 Task: Create a rule from the Routing list, Task moved to a section -> Set Priority in the project AgileLink , set the section as To-Do and set the priority of the task as  High
Action: Mouse moved to (931, 90)
Screenshot: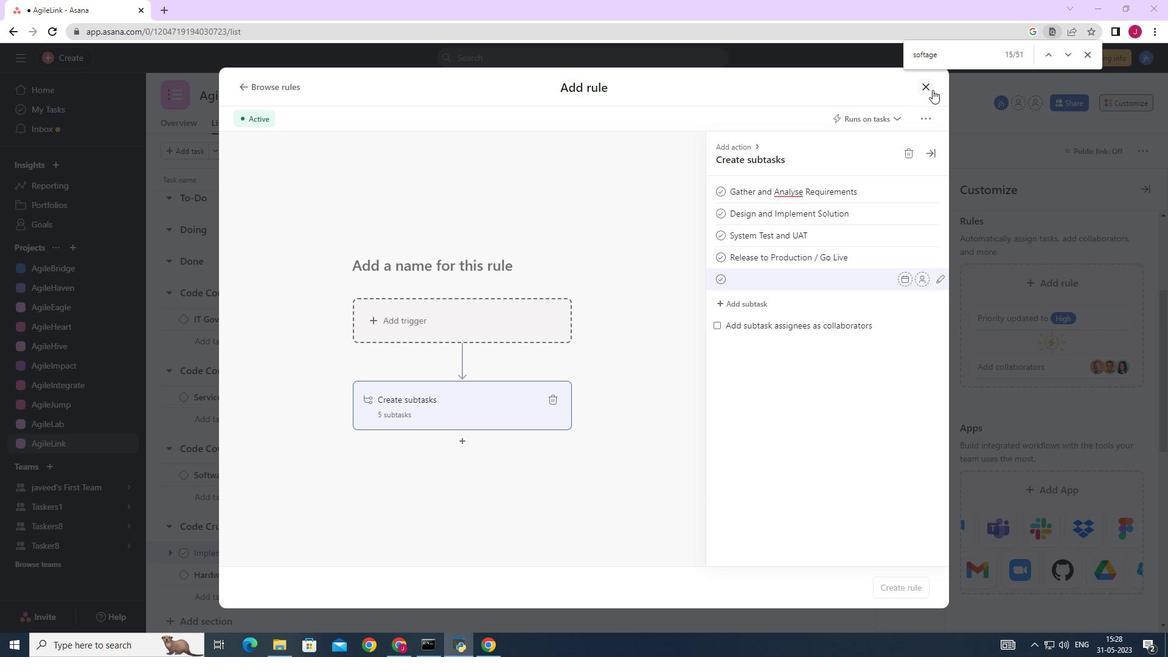 
Action: Mouse pressed left at (931, 90)
Screenshot: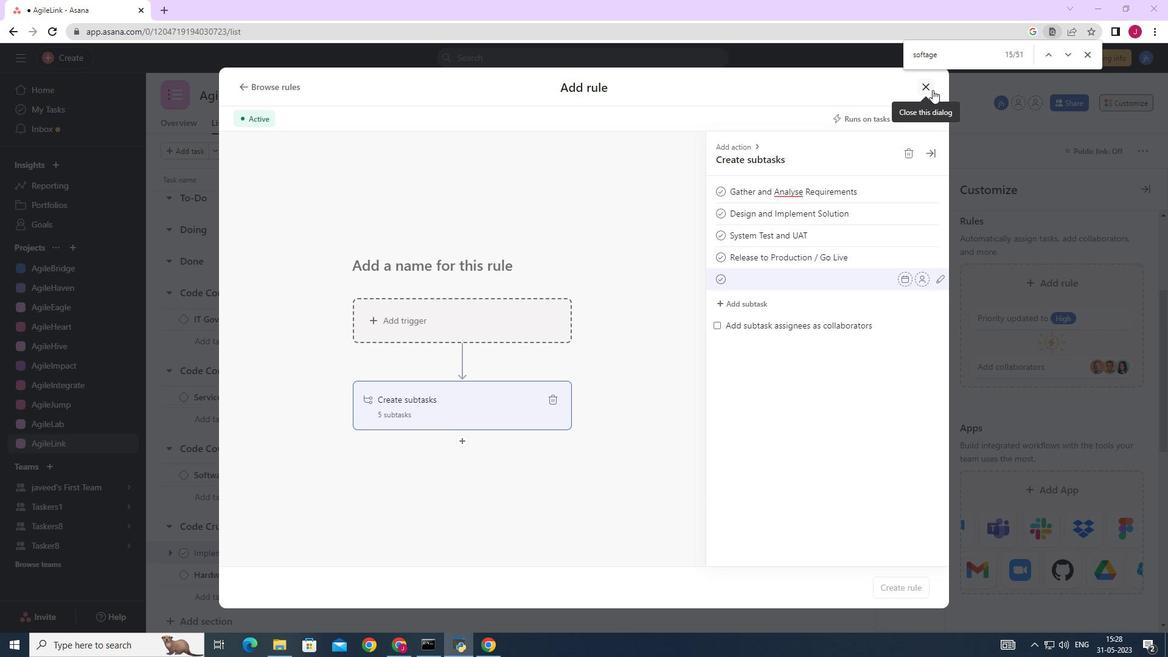 
Action: Mouse moved to (1131, 99)
Screenshot: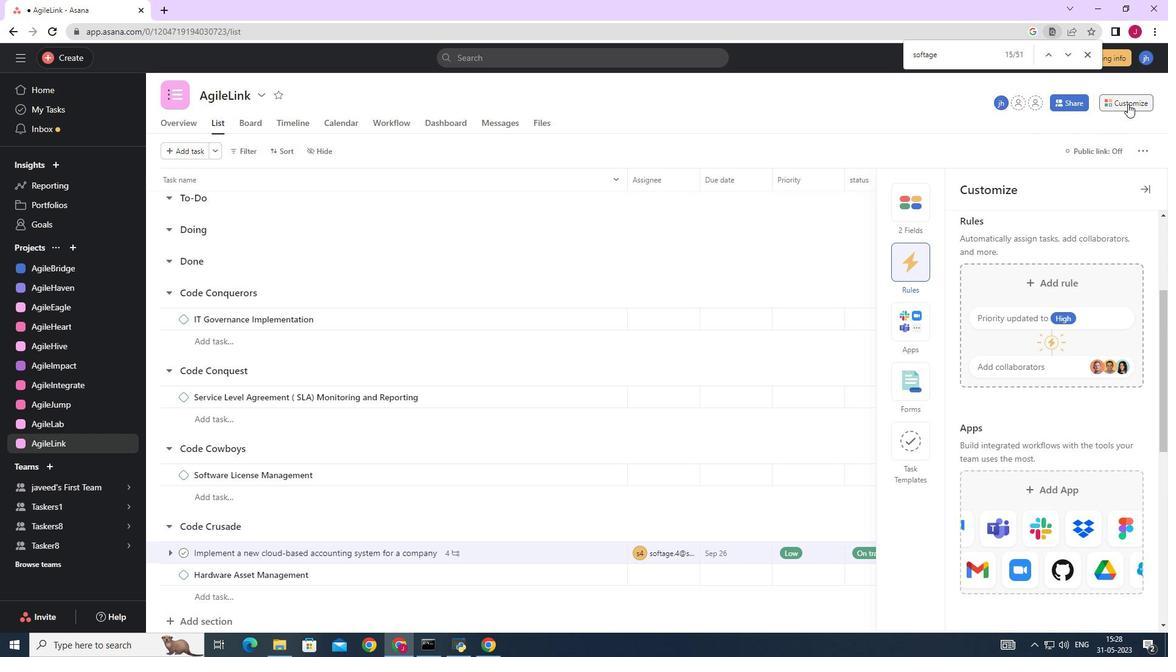 
Action: Mouse pressed left at (1131, 99)
Screenshot: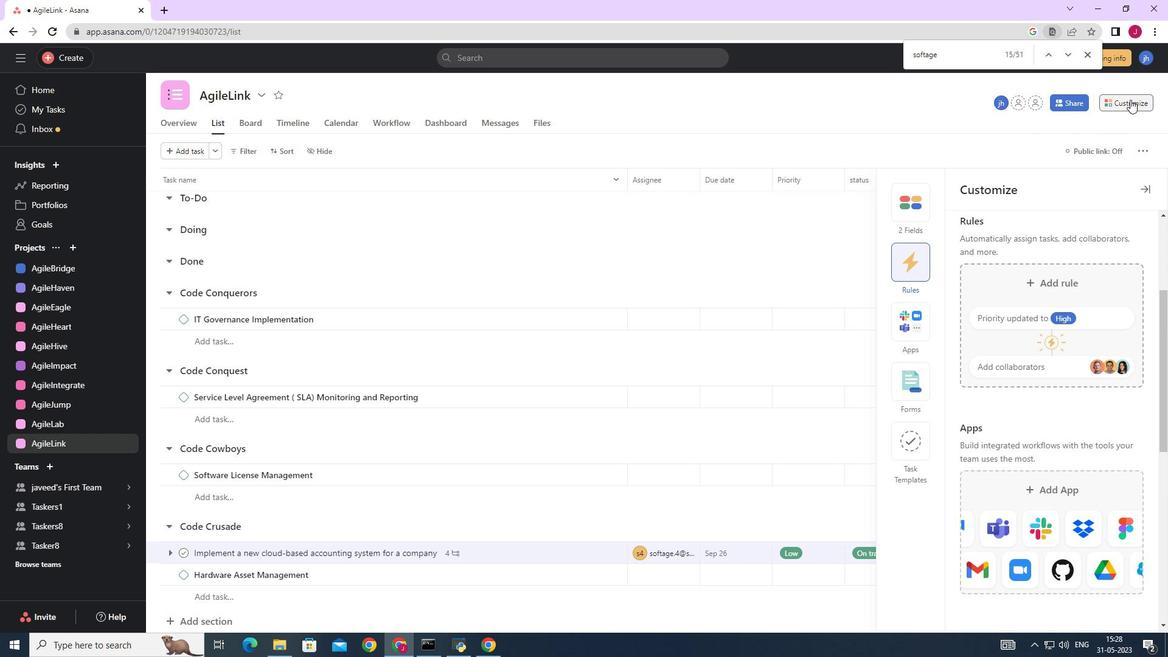 
Action: Mouse moved to (1119, 101)
Screenshot: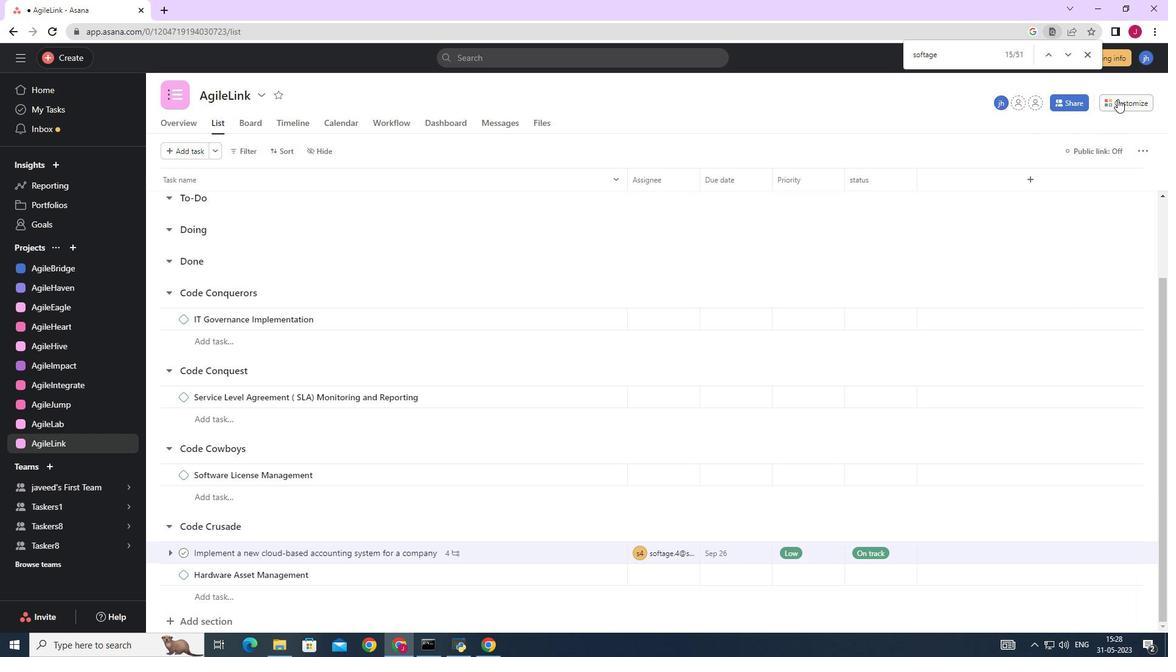 
Action: Mouse pressed left at (1119, 101)
Screenshot: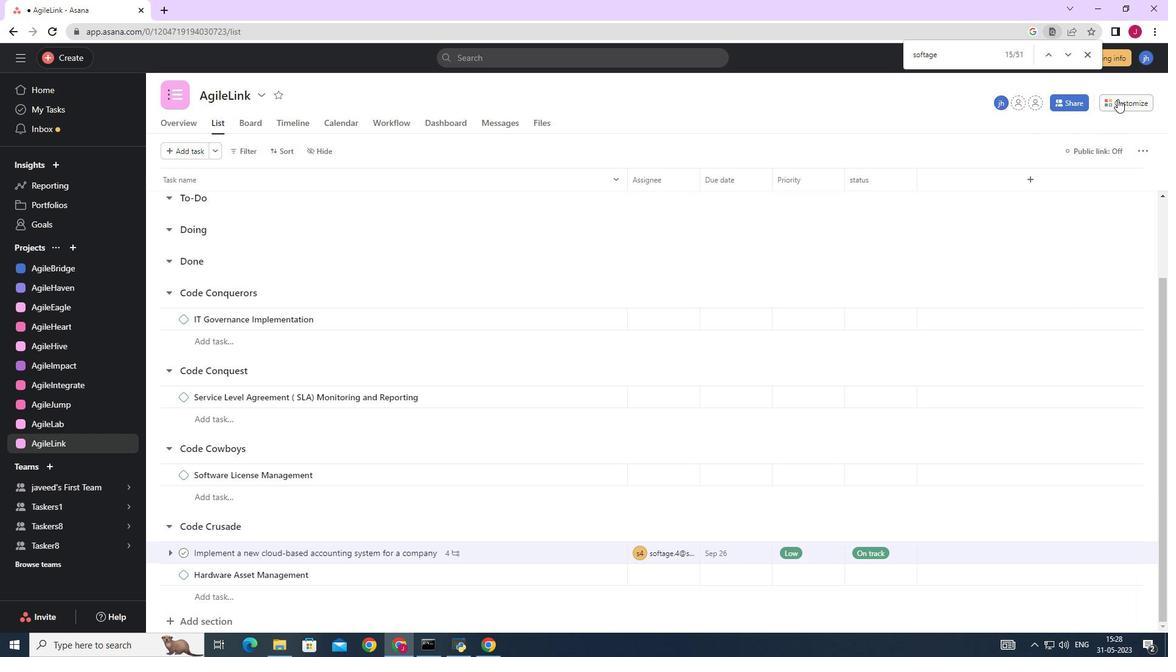 
Action: Mouse moved to (920, 258)
Screenshot: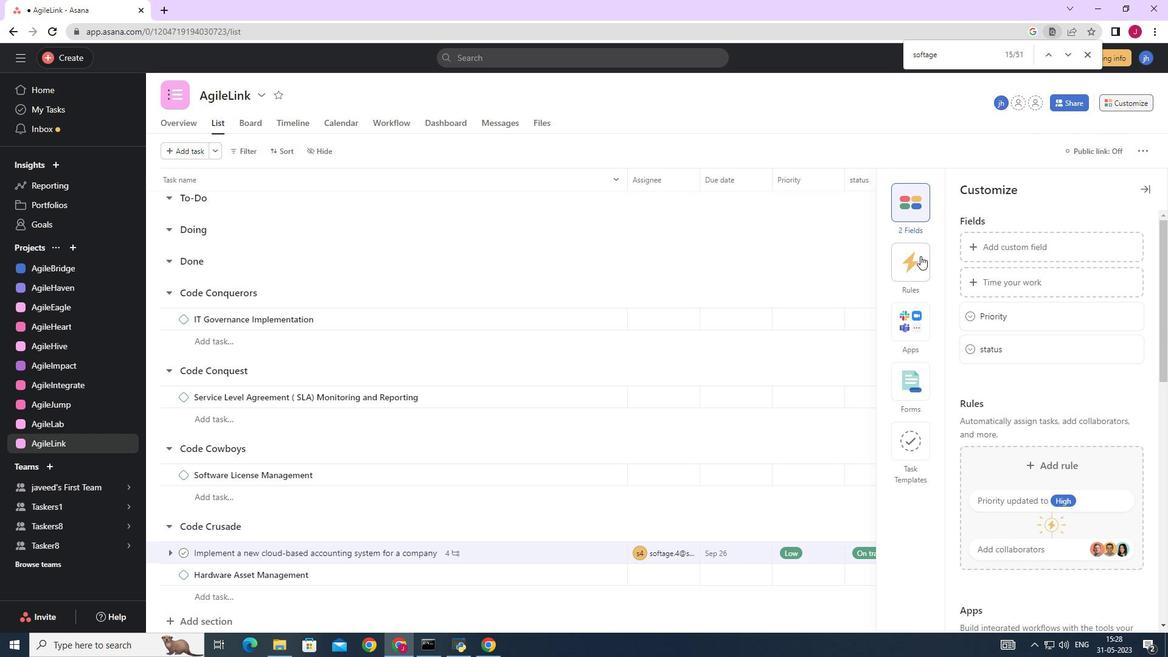 
Action: Mouse pressed left at (920, 258)
Screenshot: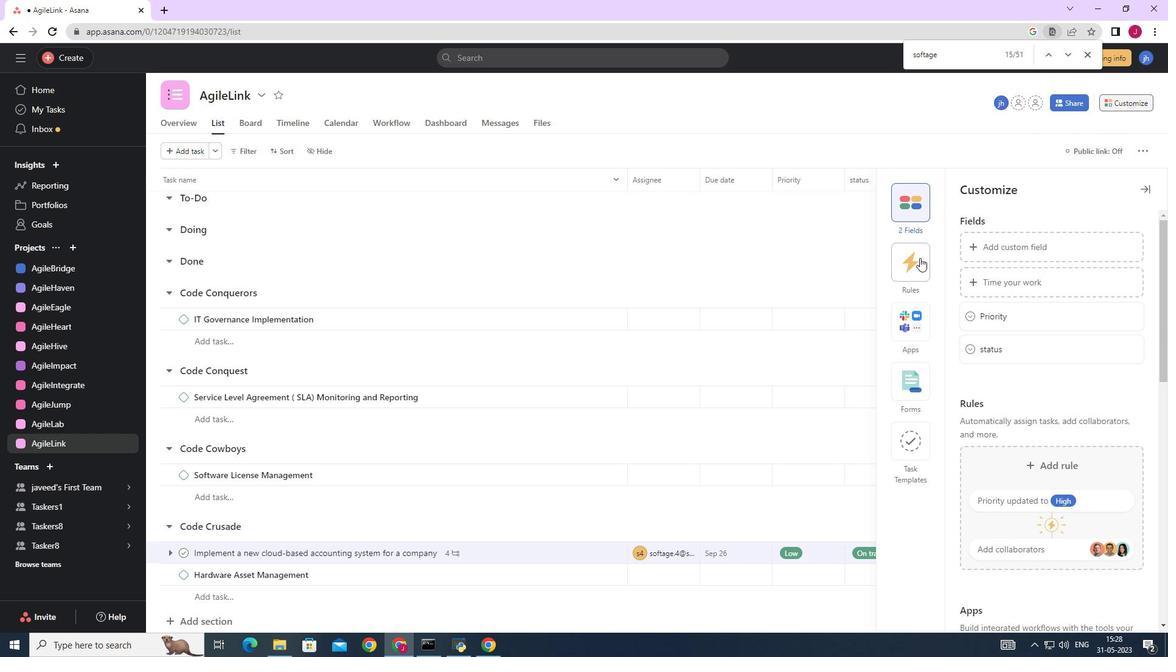
Action: Mouse moved to (1062, 284)
Screenshot: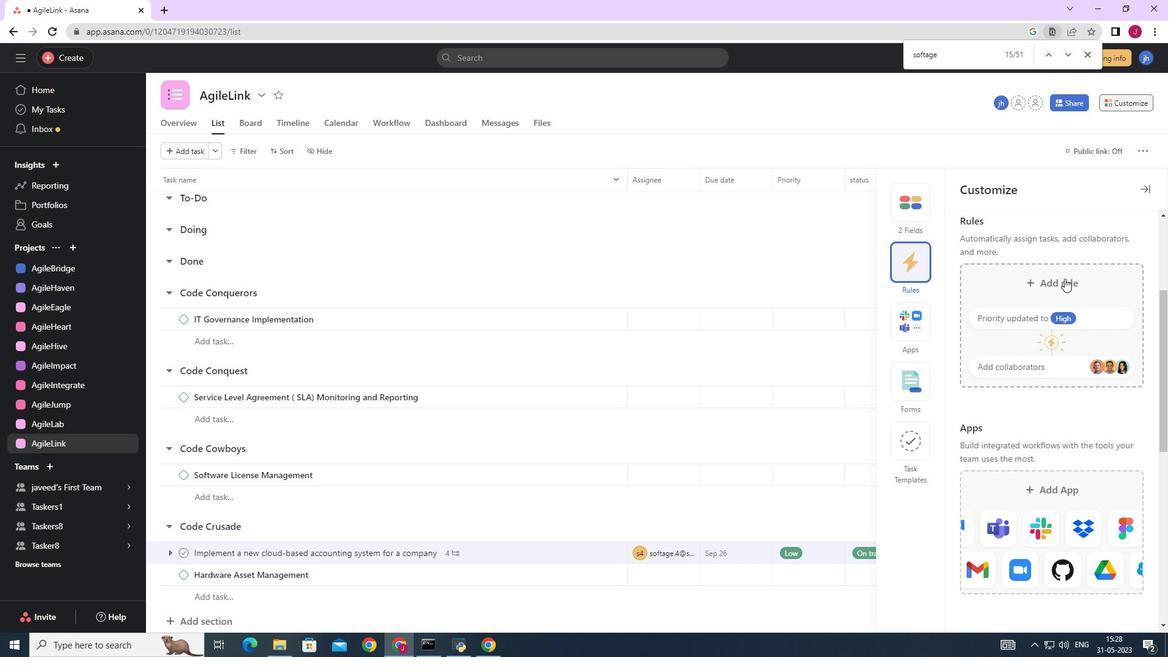 
Action: Mouse pressed left at (1062, 284)
Screenshot: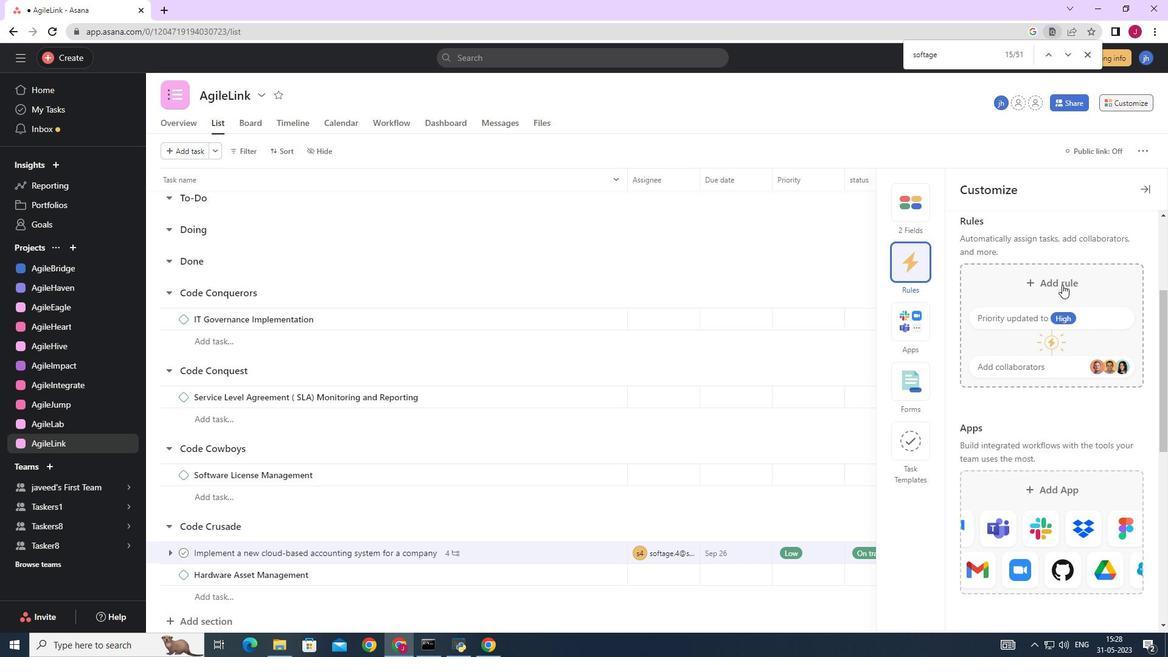 
Action: Mouse moved to (558, 189)
Screenshot: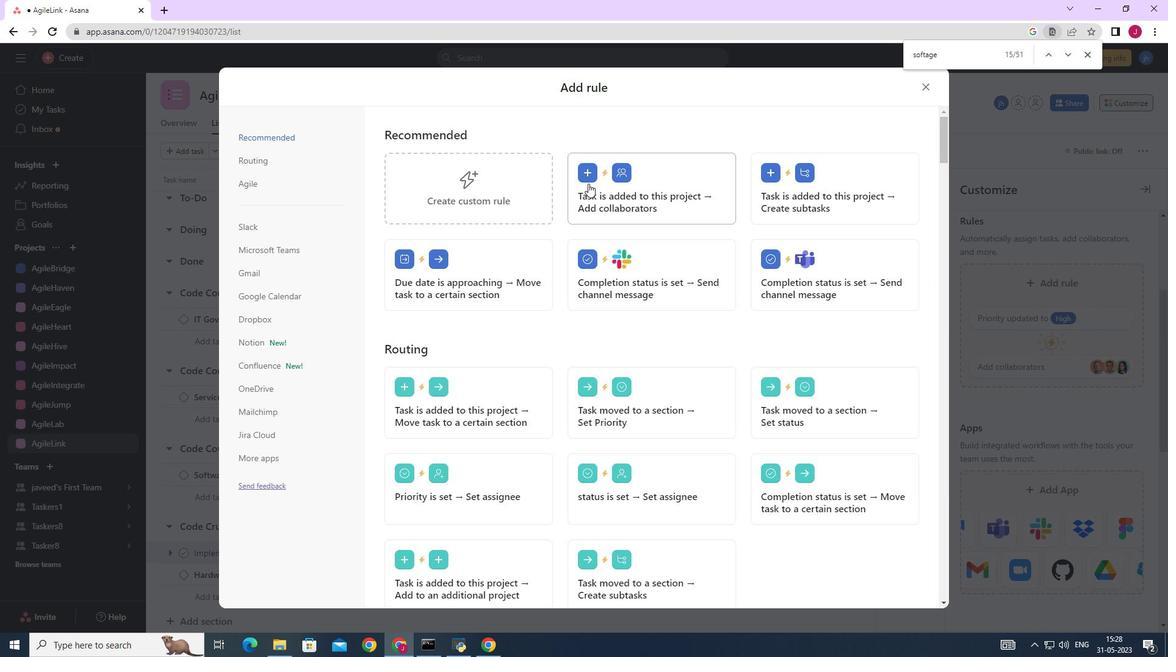 
Action: Mouse scrolled (558, 189) with delta (0, 0)
Screenshot: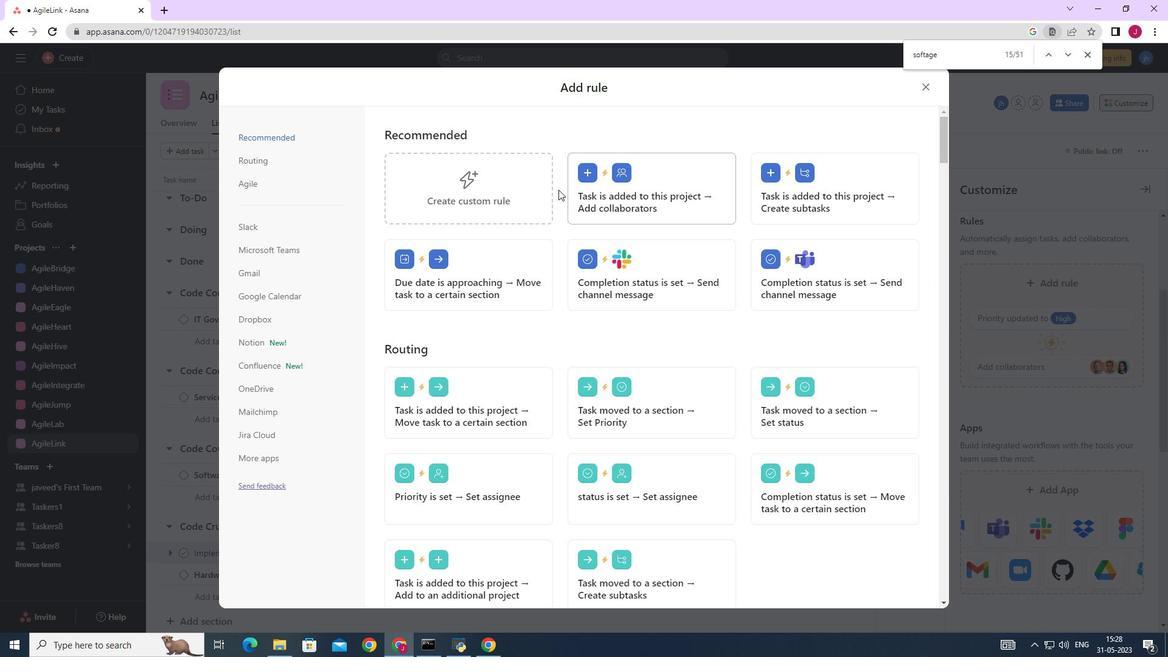 
Action: Mouse scrolled (558, 189) with delta (0, 0)
Screenshot: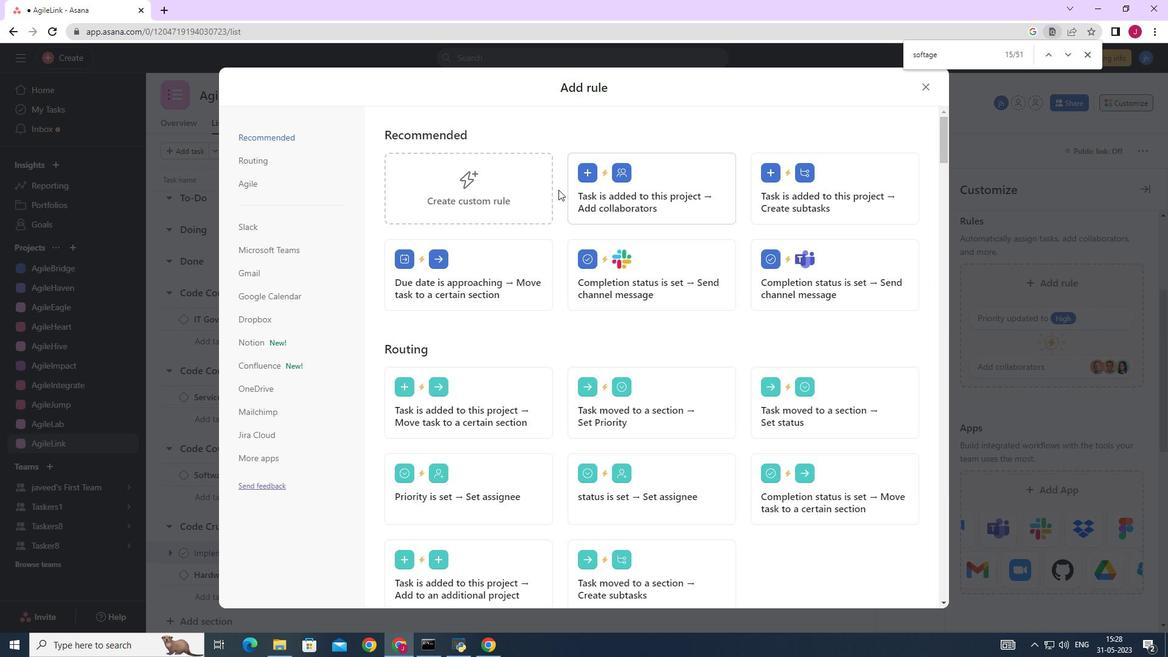 
Action: Mouse scrolled (558, 189) with delta (0, 0)
Screenshot: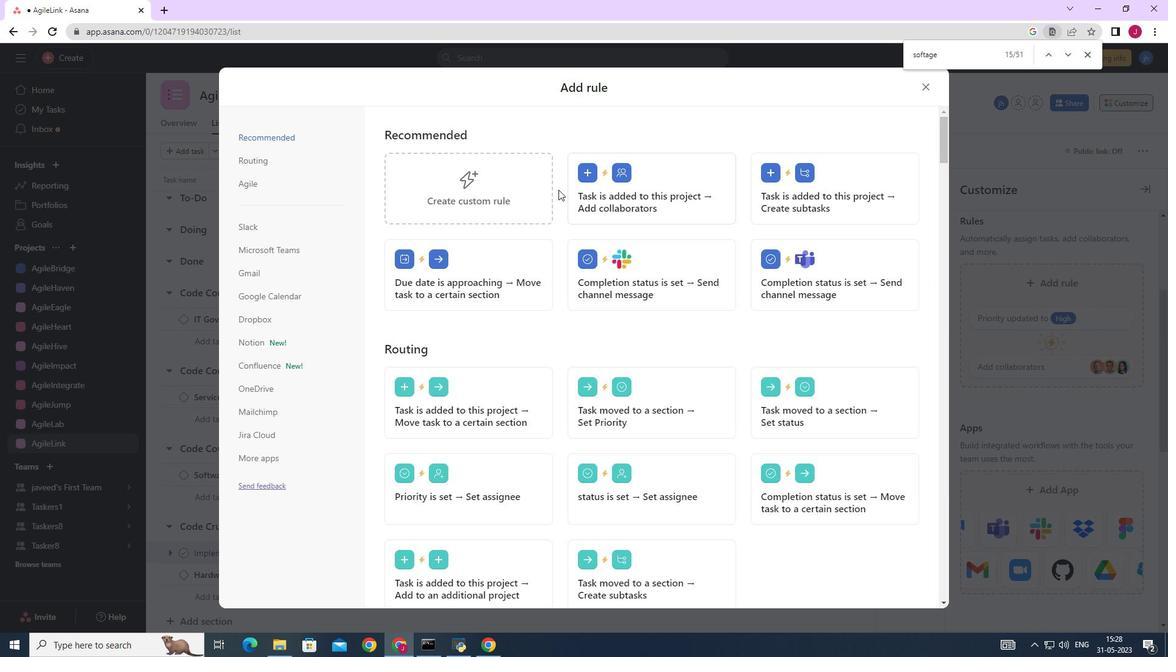 
Action: Mouse moved to (264, 158)
Screenshot: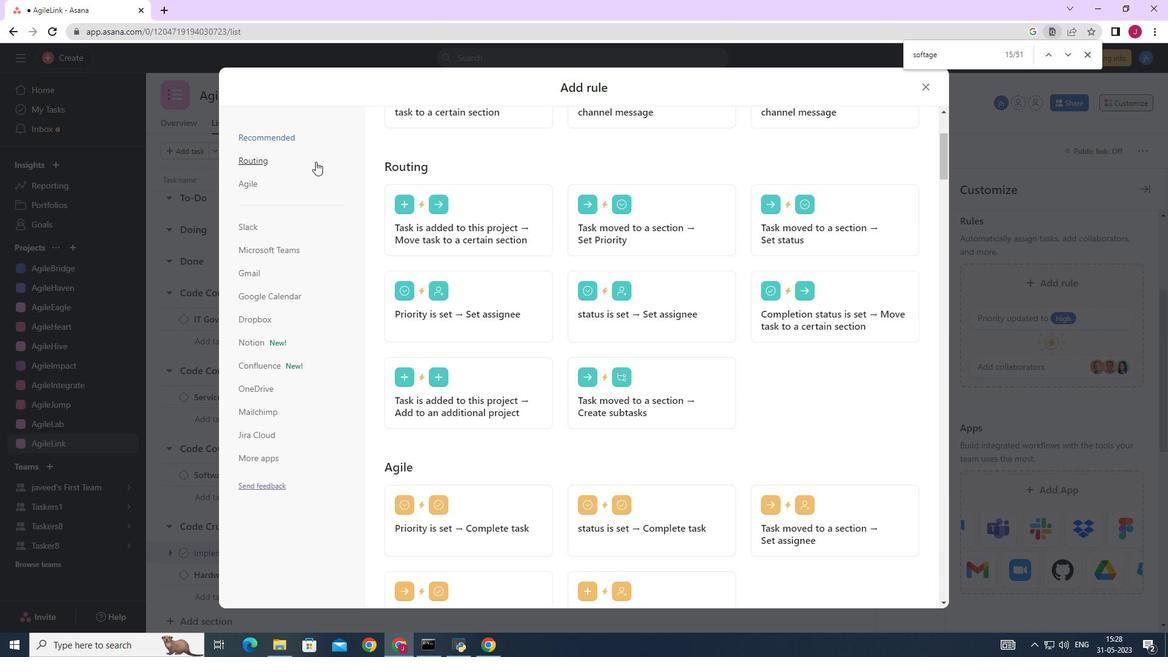 
Action: Mouse pressed left at (264, 158)
Screenshot: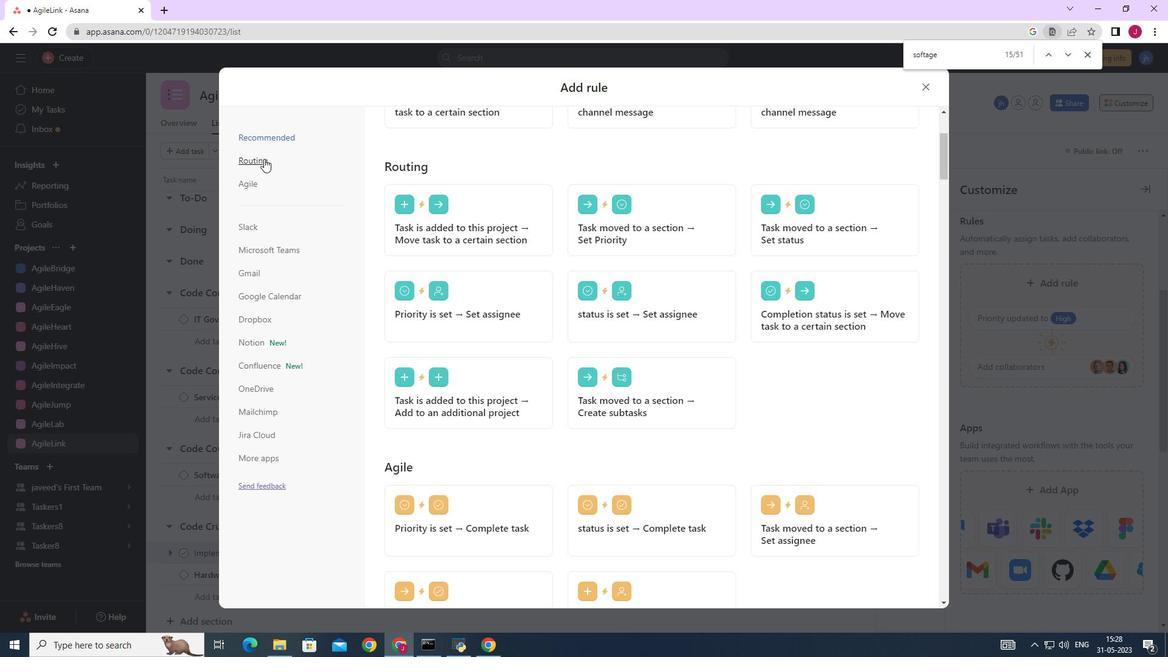 
Action: Mouse moved to (683, 182)
Screenshot: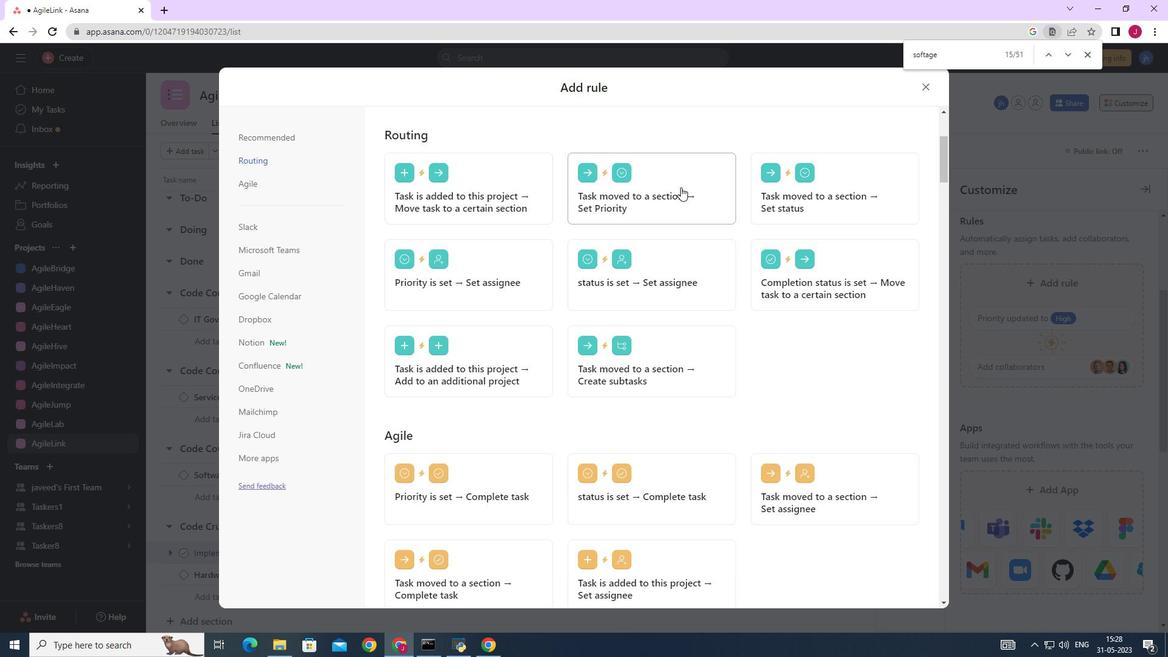 
Action: Mouse pressed left at (683, 182)
Screenshot: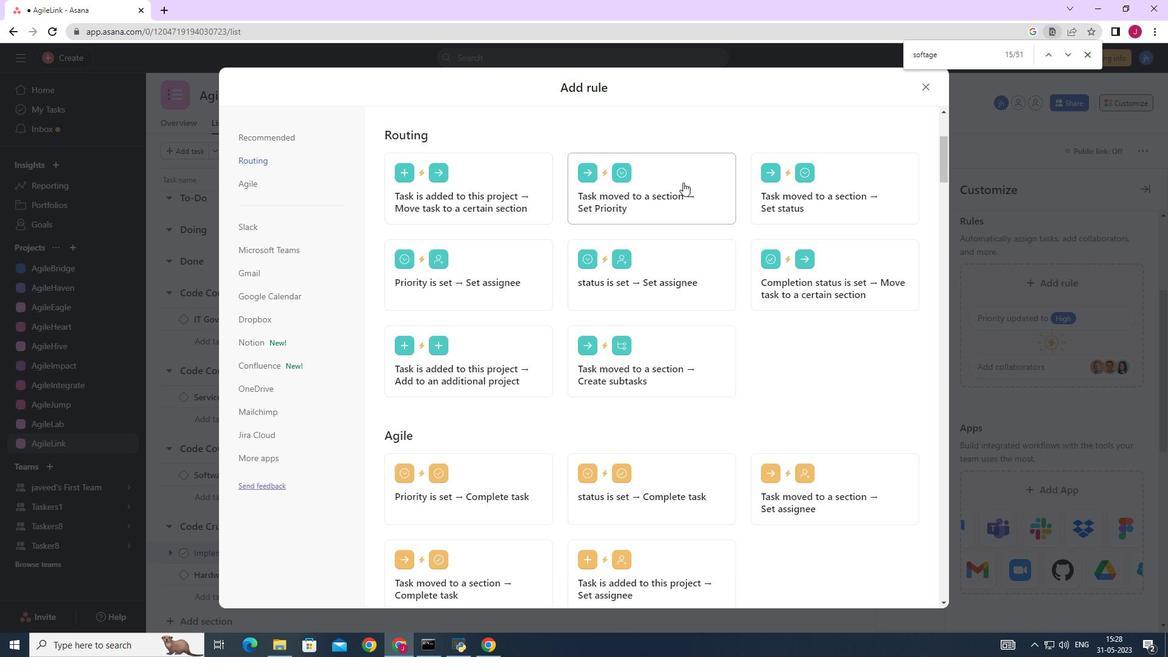 
Action: Mouse moved to (513, 315)
Screenshot: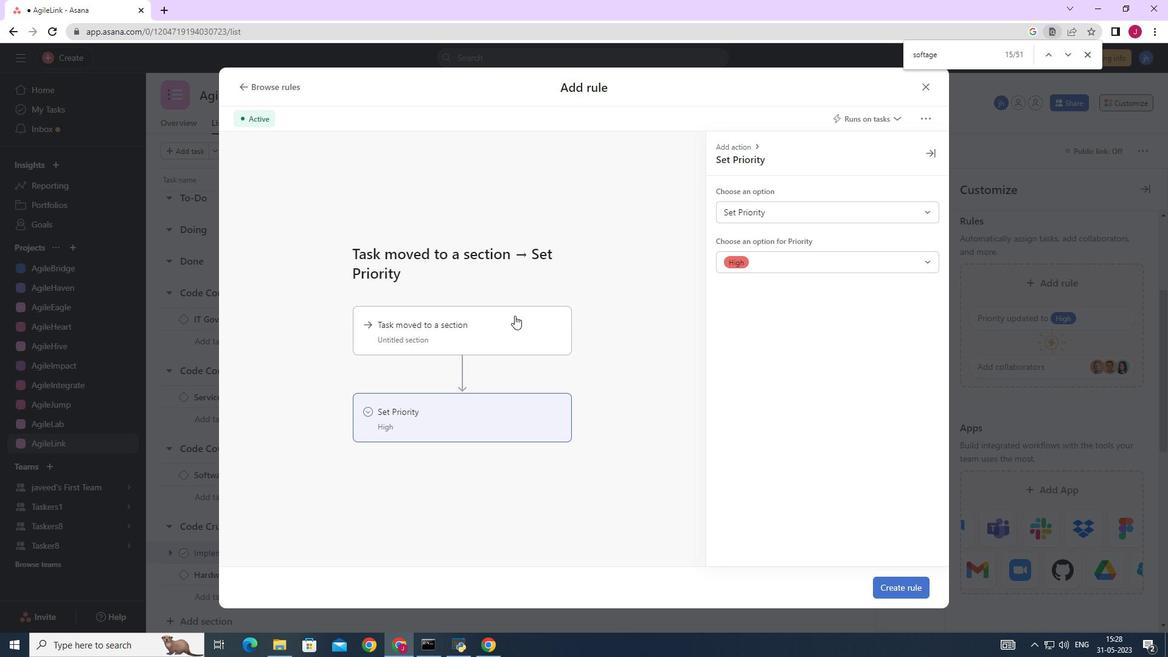 
Action: Mouse pressed left at (513, 315)
Screenshot: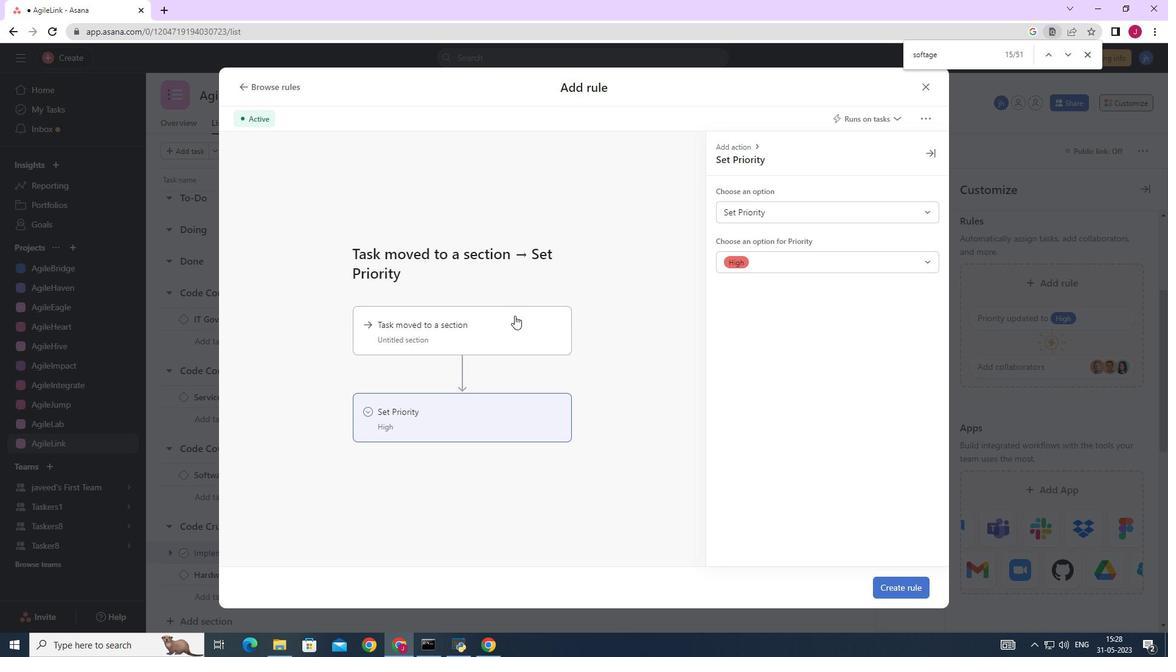 
Action: Mouse moved to (823, 213)
Screenshot: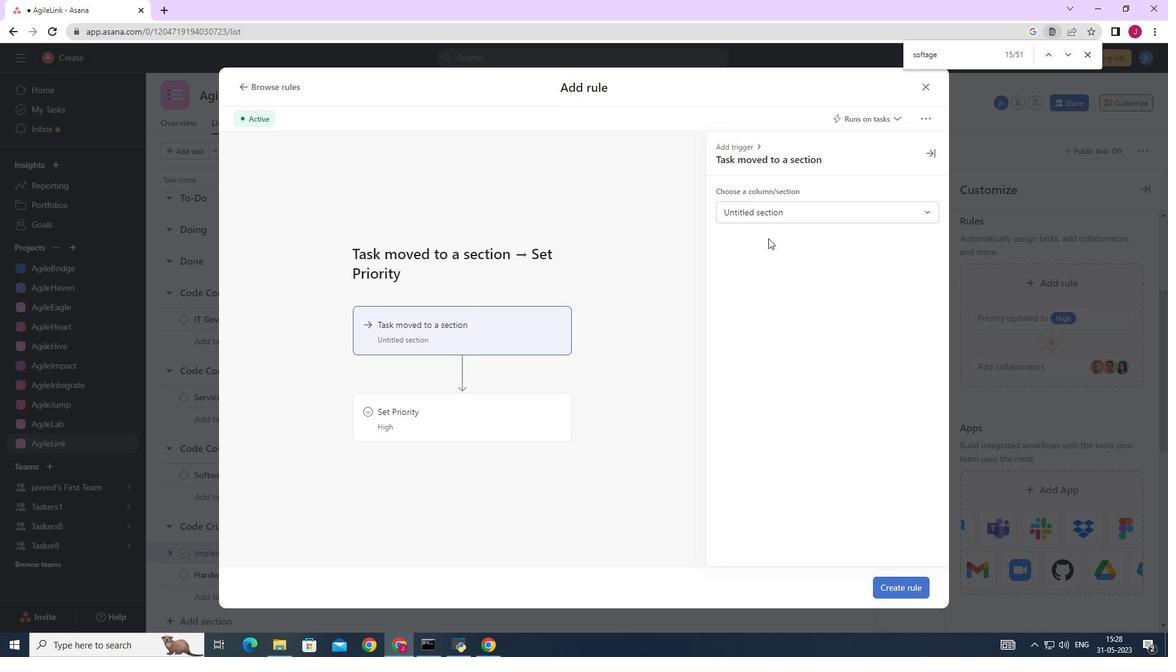 
Action: Mouse pressed left at (823, 213)
Screenshot: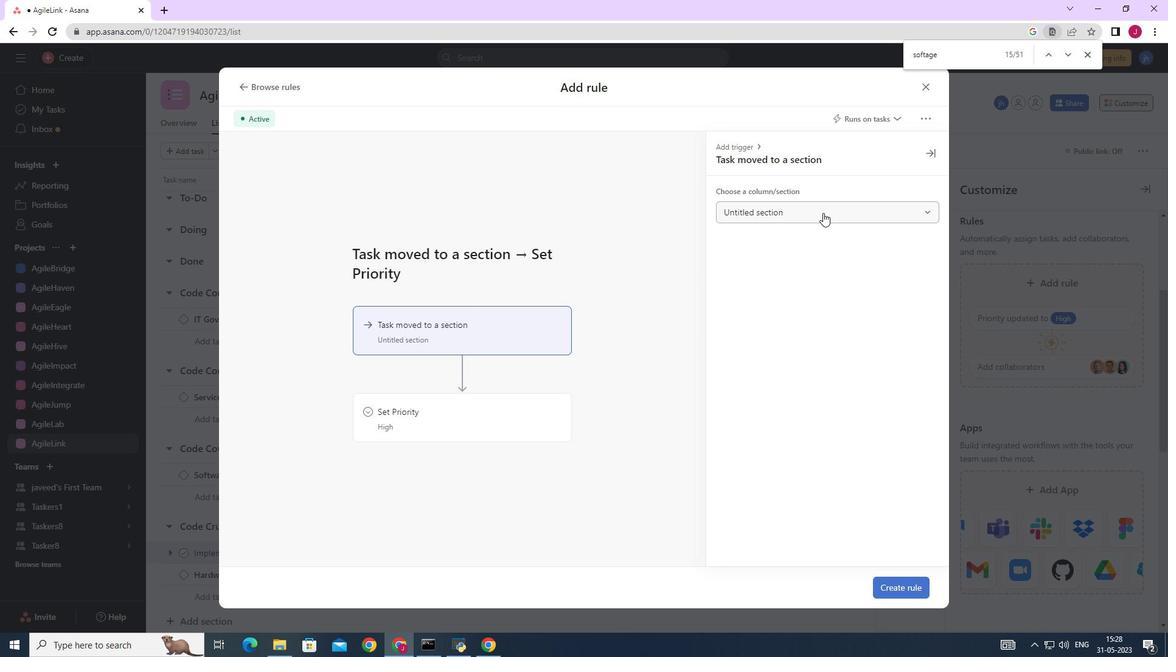 
Action: Mouse moved to (770, 257)
Screenshot: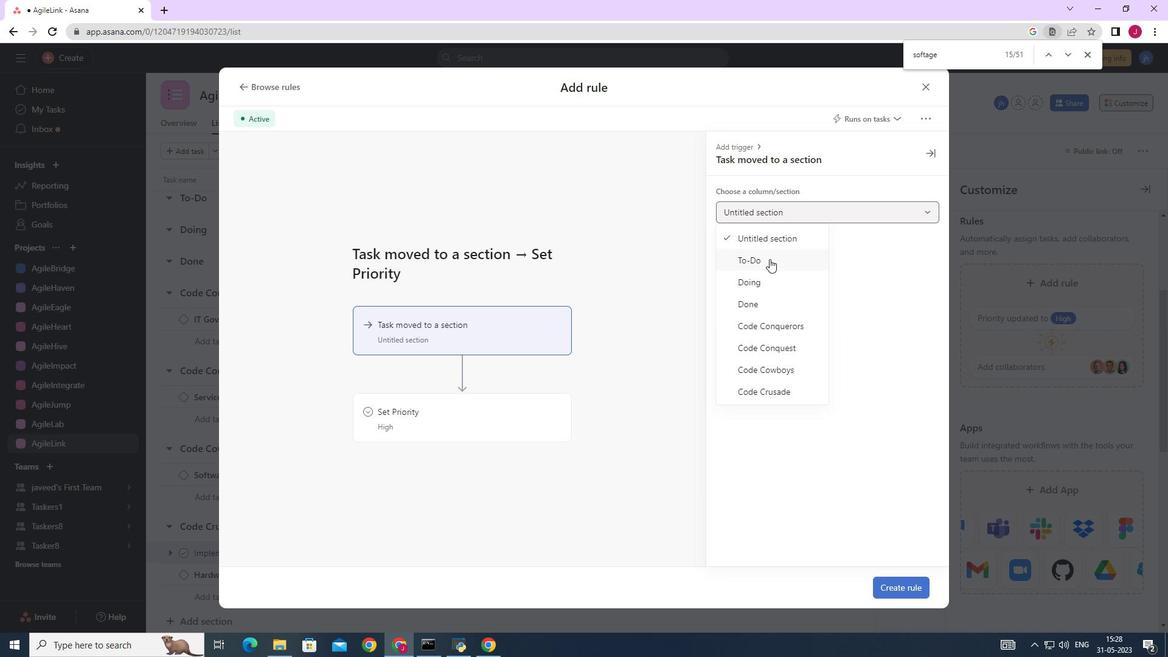 
Action: Mouse pressed left at (770, 257)
Screenshot: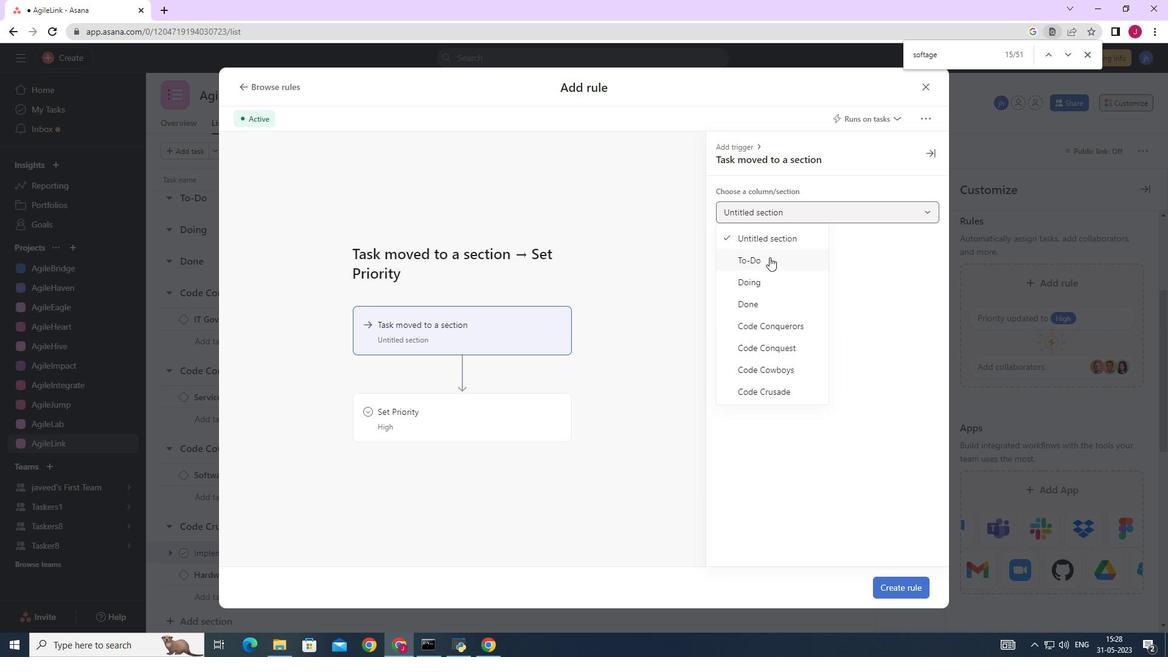 
Action: Mouse moved to (489, 429)
Screenshot: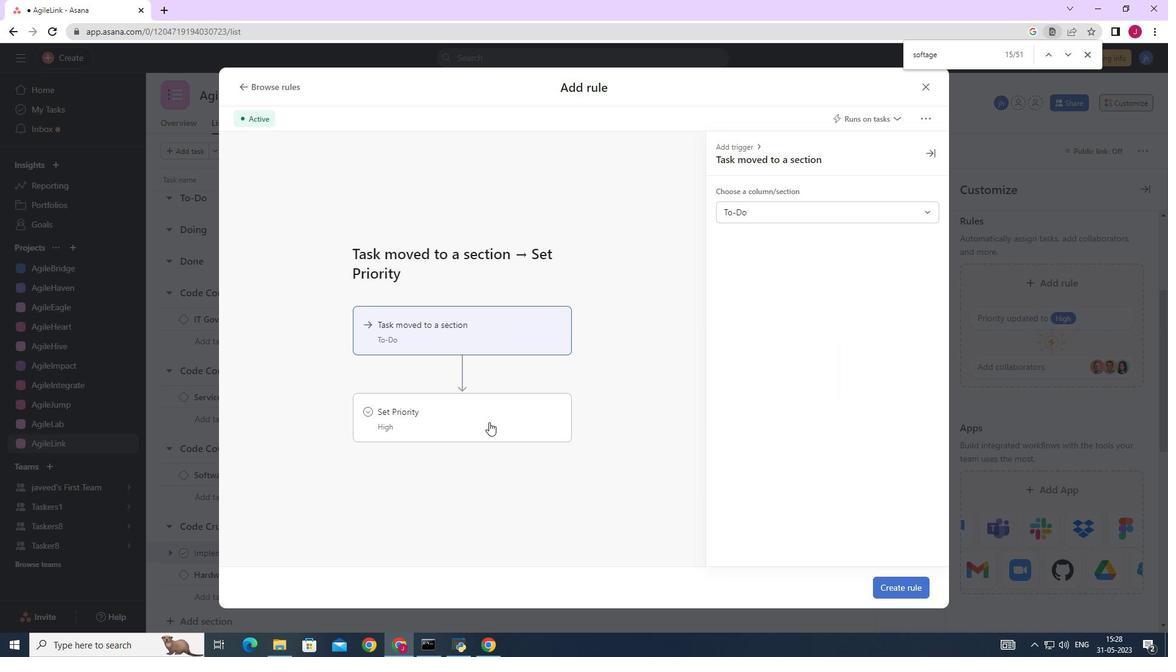 
Action: Mouse pressed left at (489, 429)
Screenshot: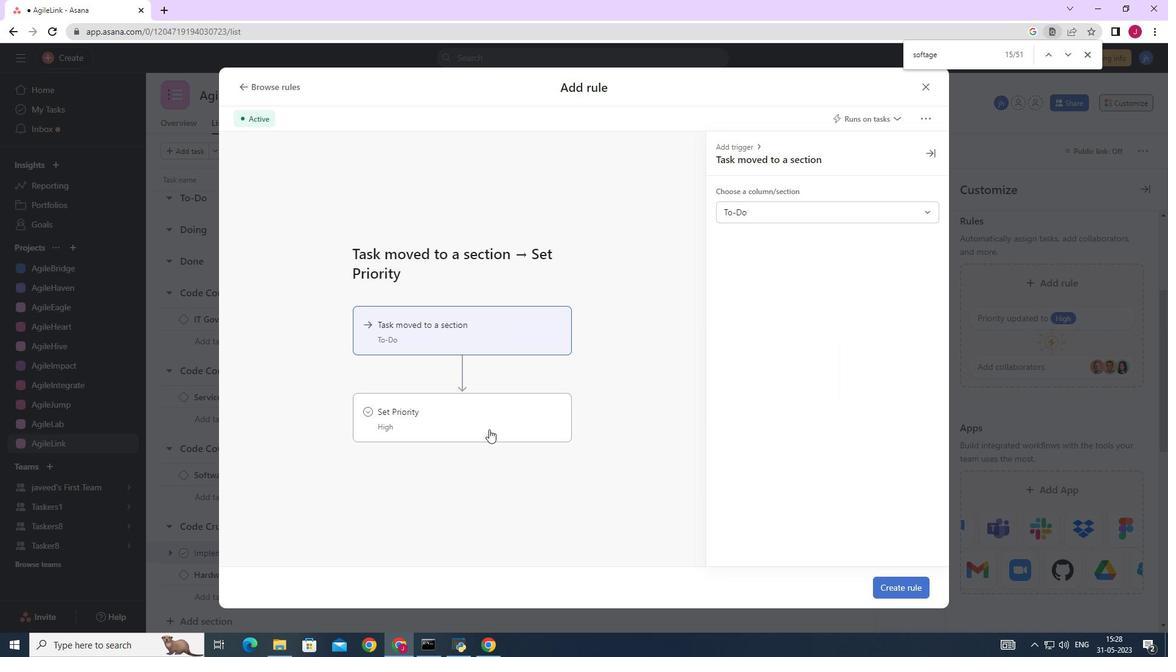 
Action: Mouse moved to (765, 212)
Screenshot: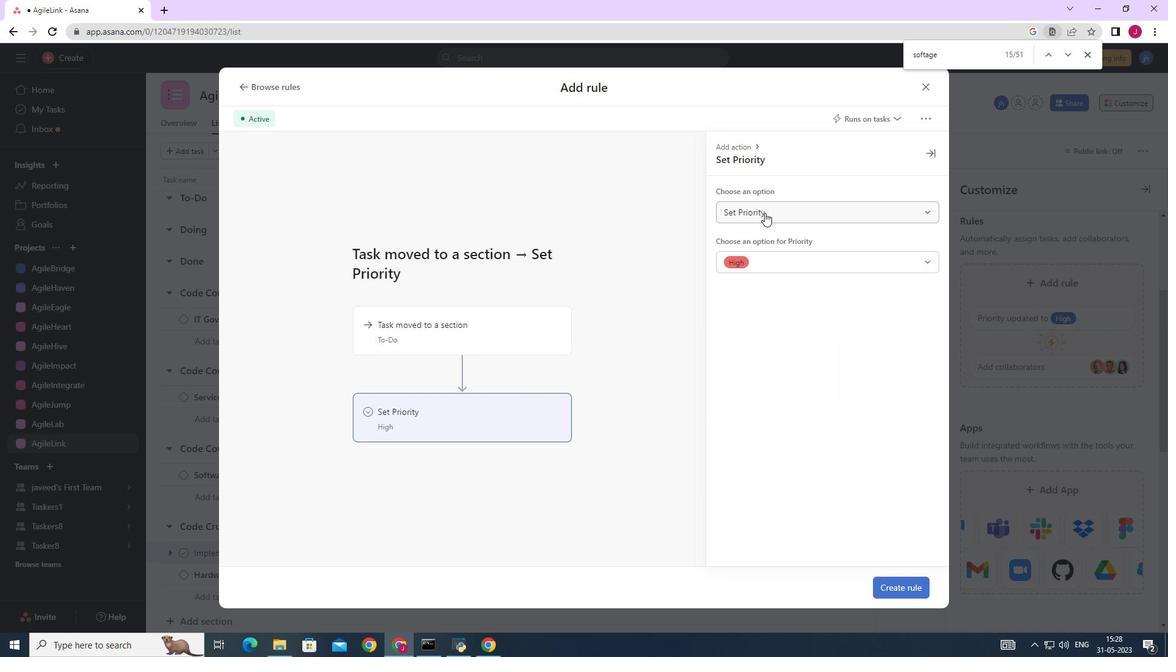 
Action: Mouse pressed left at (765, 212)
Screenshot: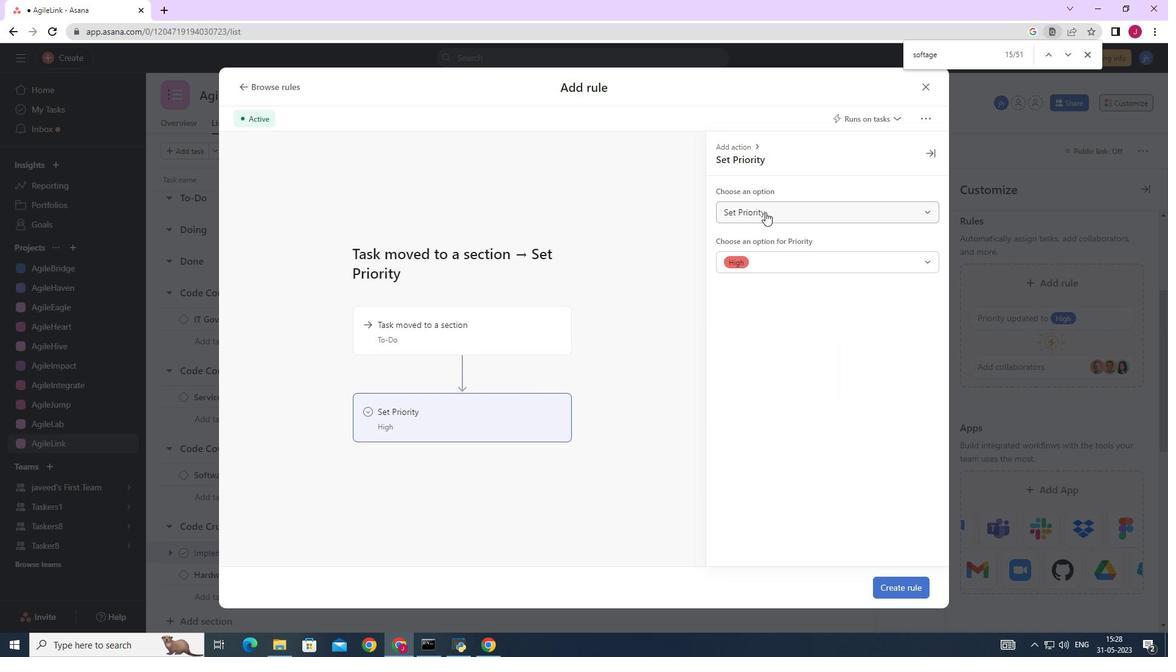 
Action: Mouse moved to (765, 237)
Screenshot: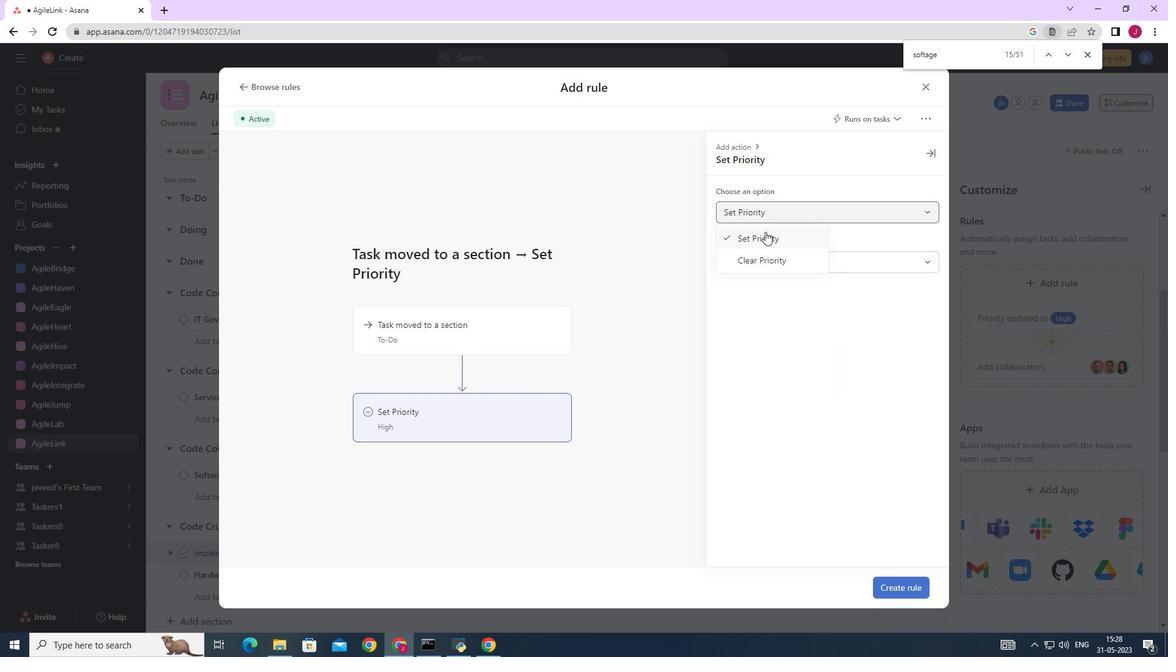 
Action: Mouse pressed left at (765, 237)
Screenshot: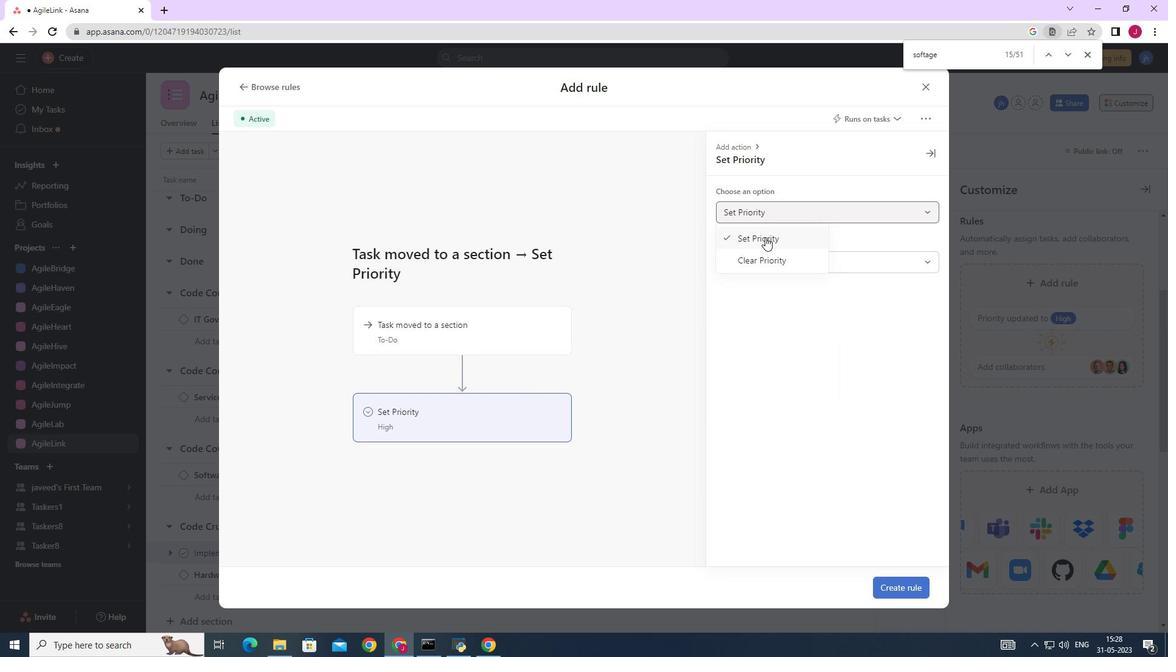 
Action: Mouse moved to (743, 267)
Screenshot: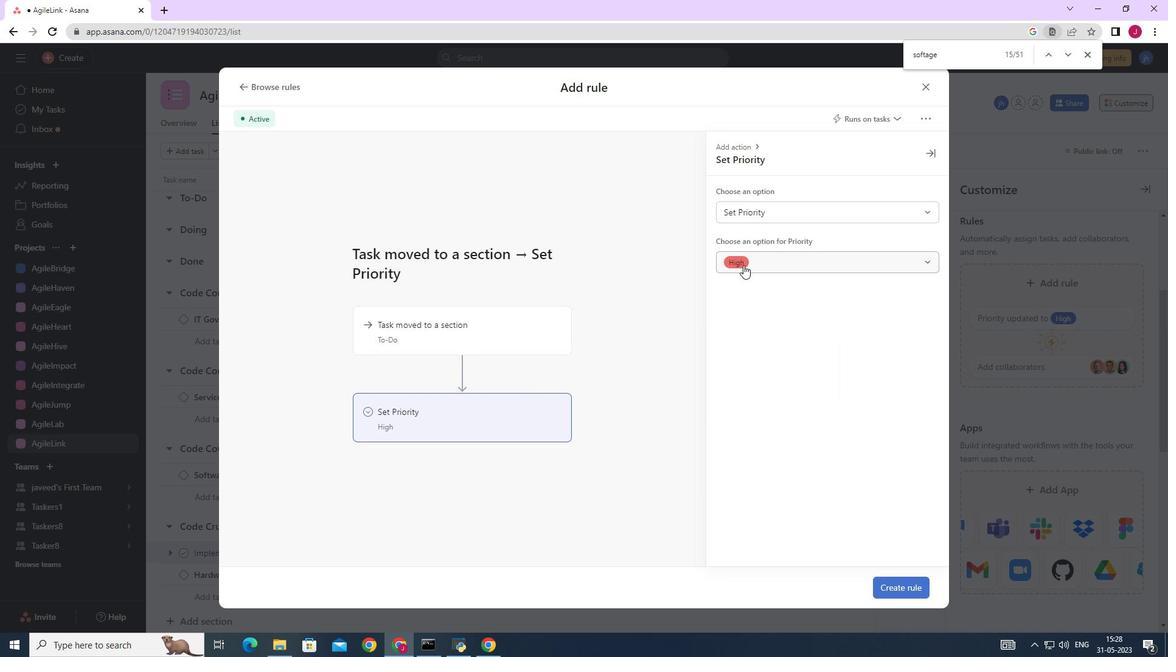 
Action: Mouse pressed left at (743, 267)
Screenshot: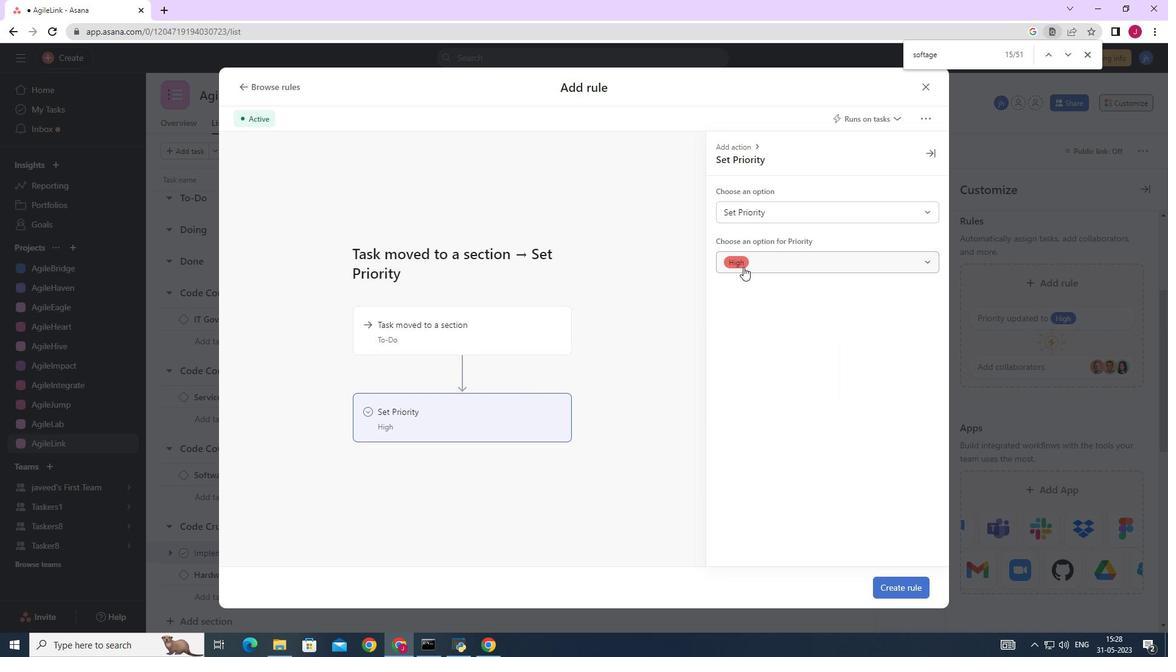 
Action: Mouse moved to (754, 294)
Screenshot: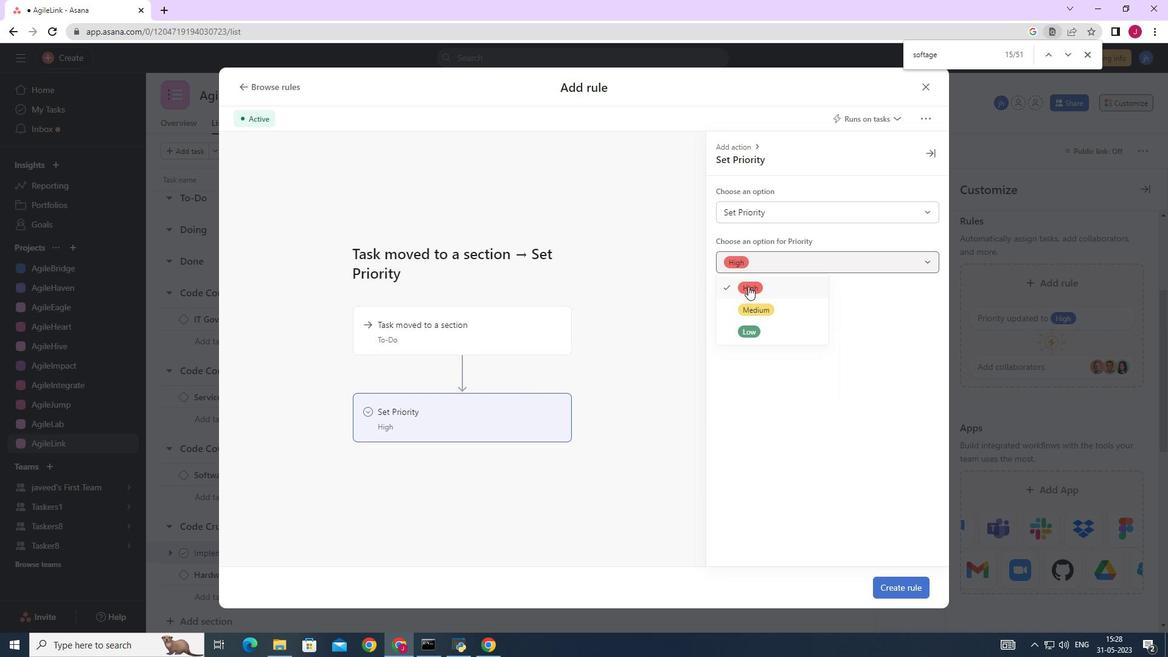 
Action: Mouse pressed left at (754, 294)
Screenshot: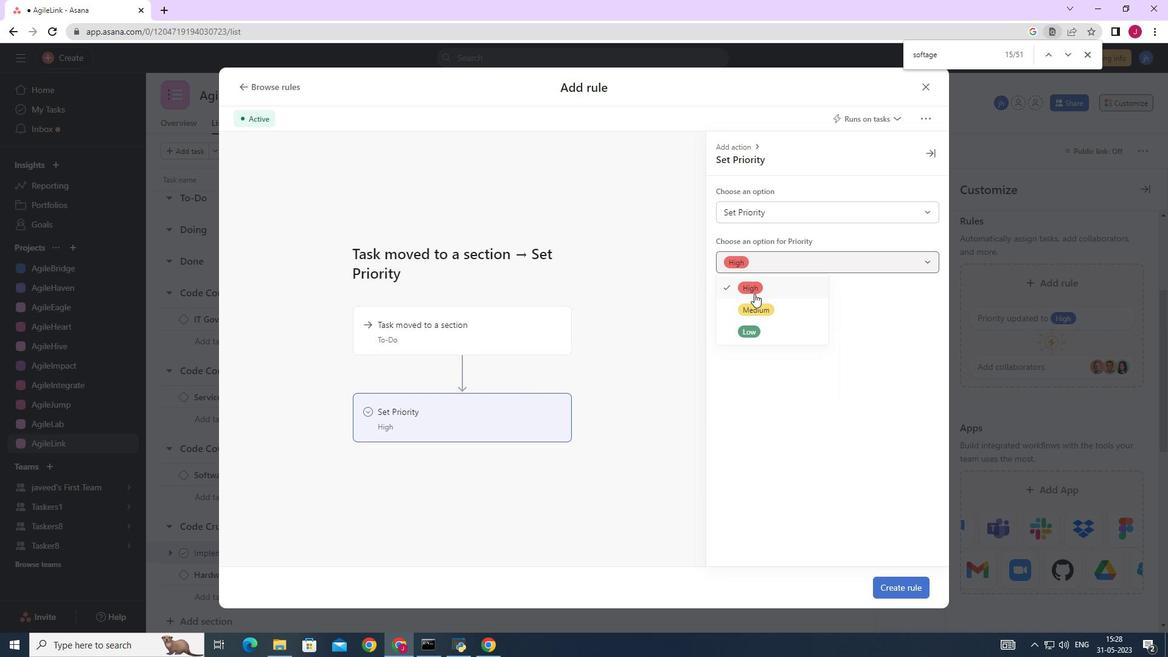 
Action: Mouse moved to (896, 593)
Screenshot: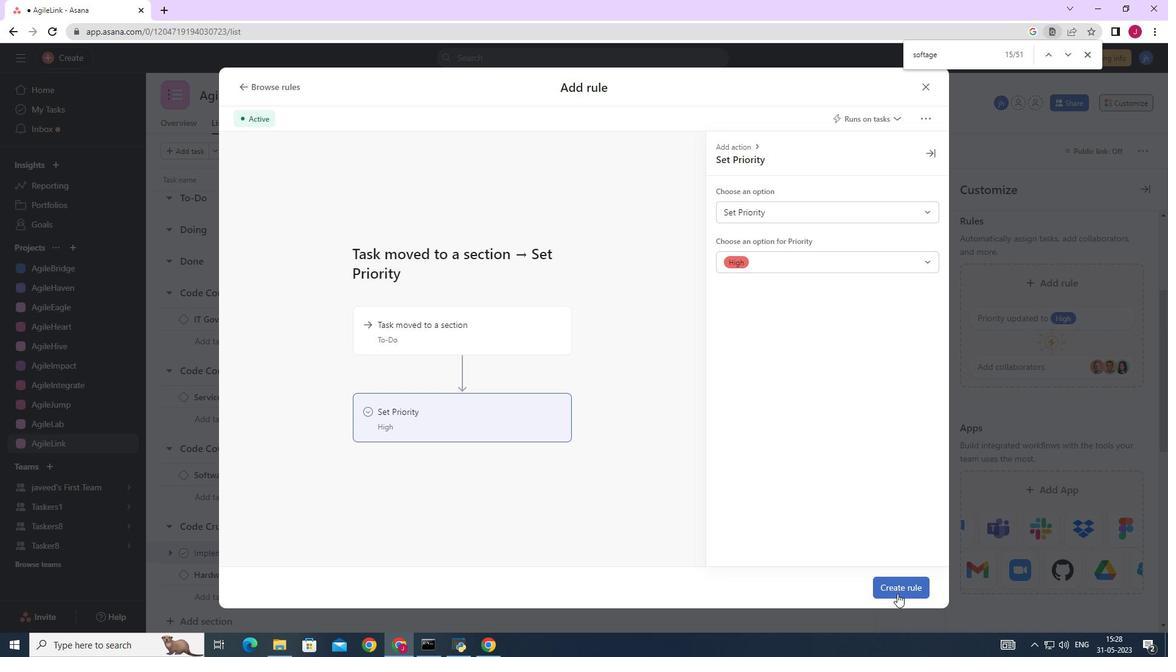 
Action: Mouse pressed left at (896, 593)
Screenshot: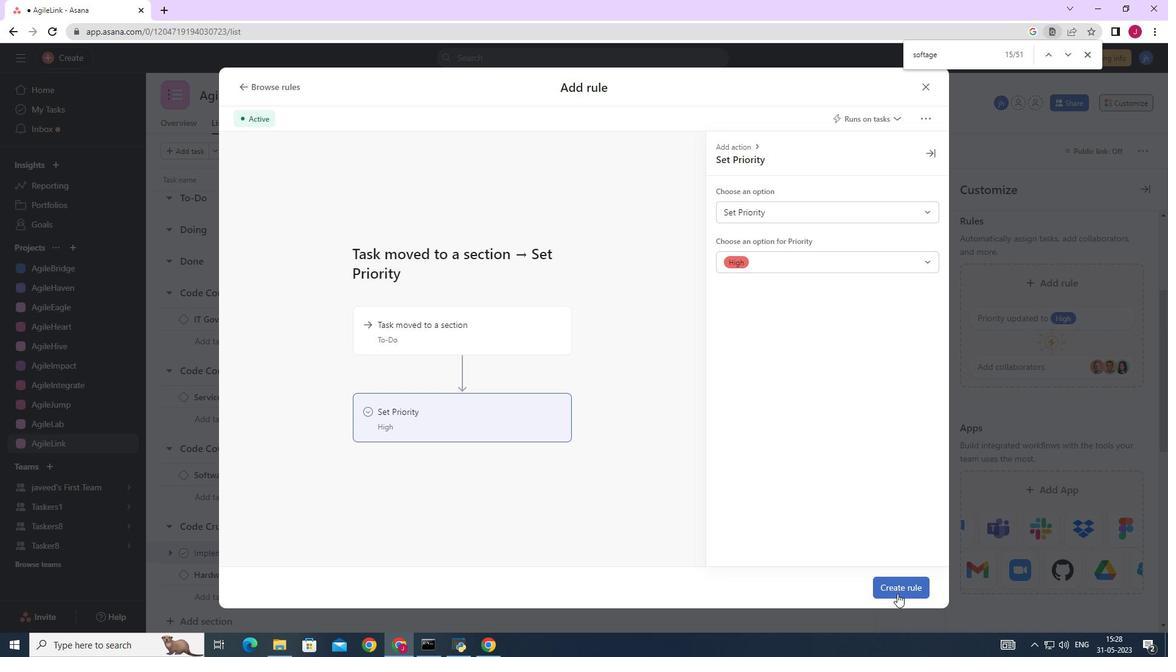 
Action: Mouse moved to (896, 569)
Screenshot: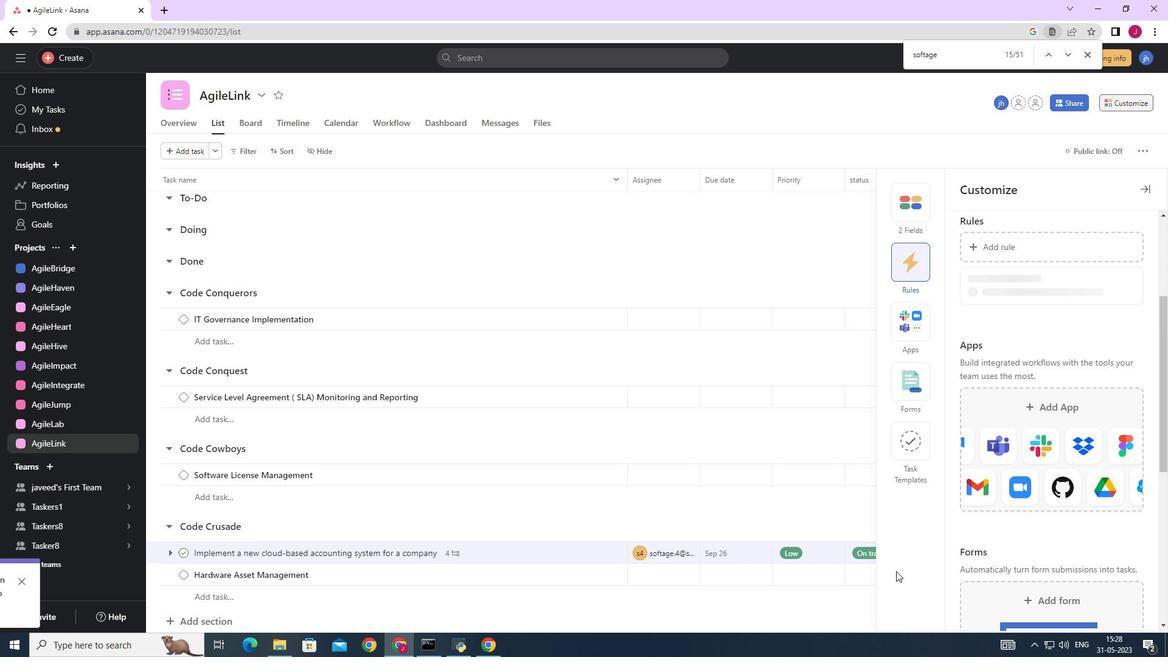 
